 Task: Format Manipulation: Convert a video to a format suitable for digital signage.
Action: Mouse moved to (634, 596)
Screenshot: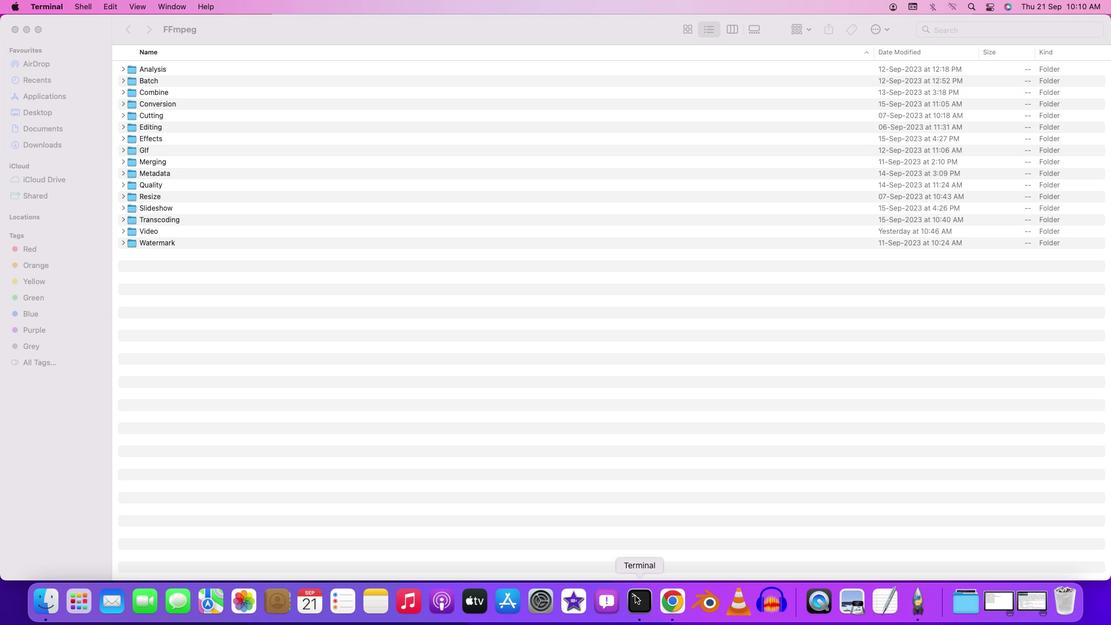 
Action: Mouse pressed right at (634, 596)
Screenshot: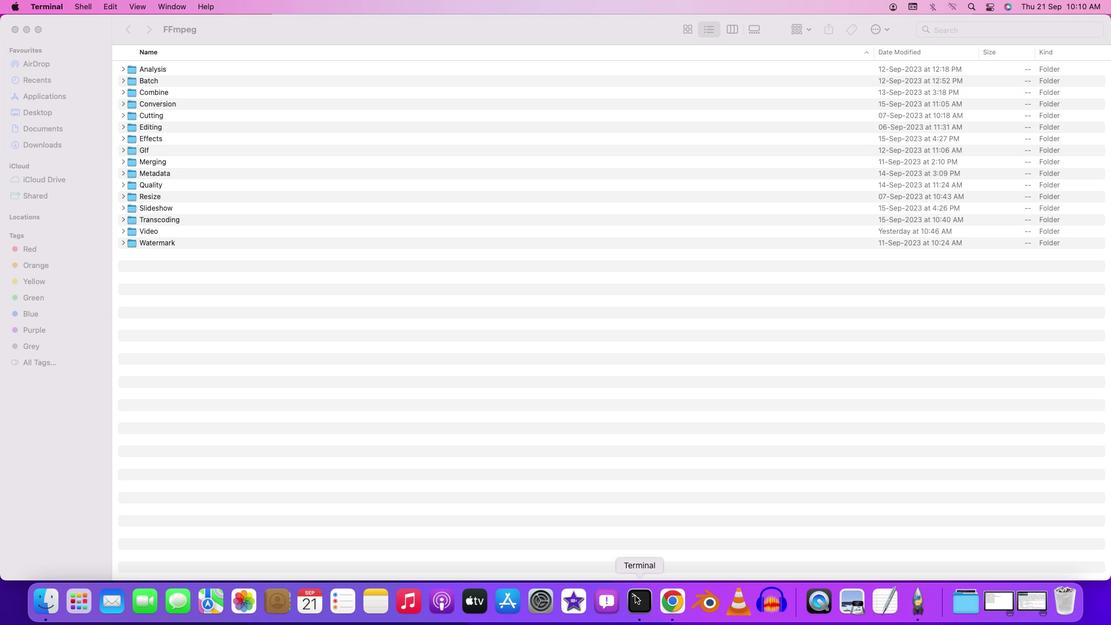 
Action: Mouse moved to (661, 452)
Screenshot: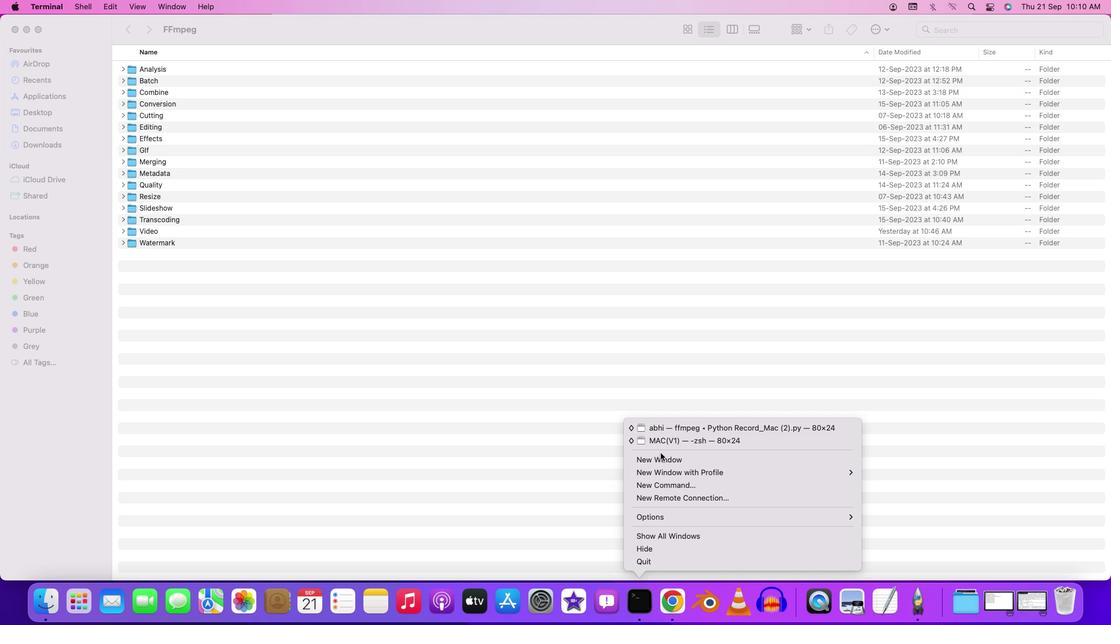 
Action: Mouse pressed left at (661, 452)
Screenshot: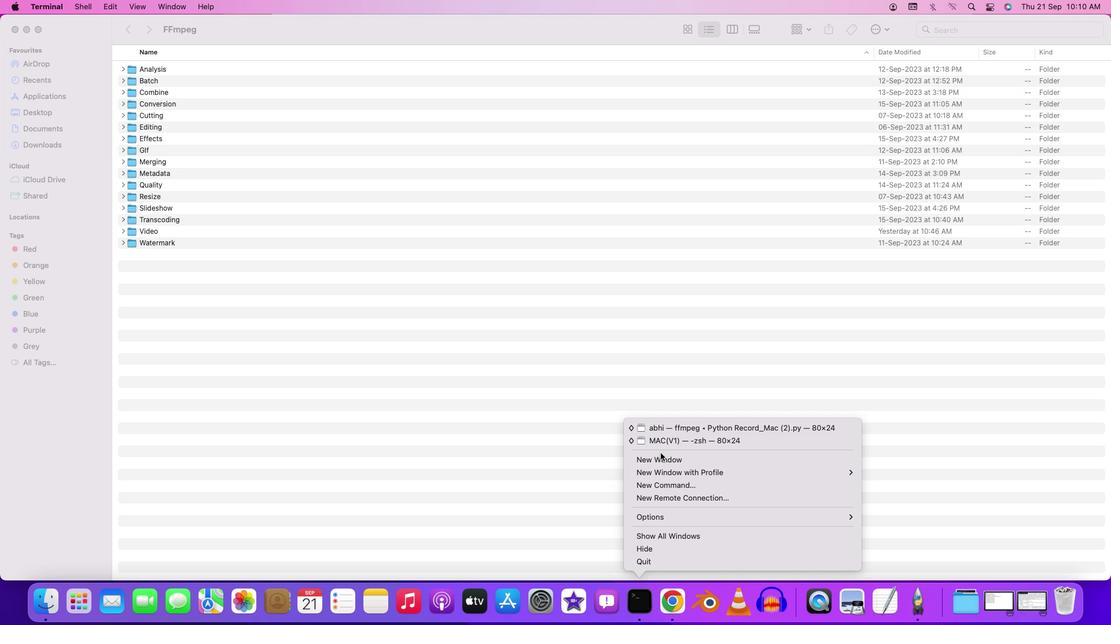 
Action: Mouse moved to (659, 457)
Screenshot: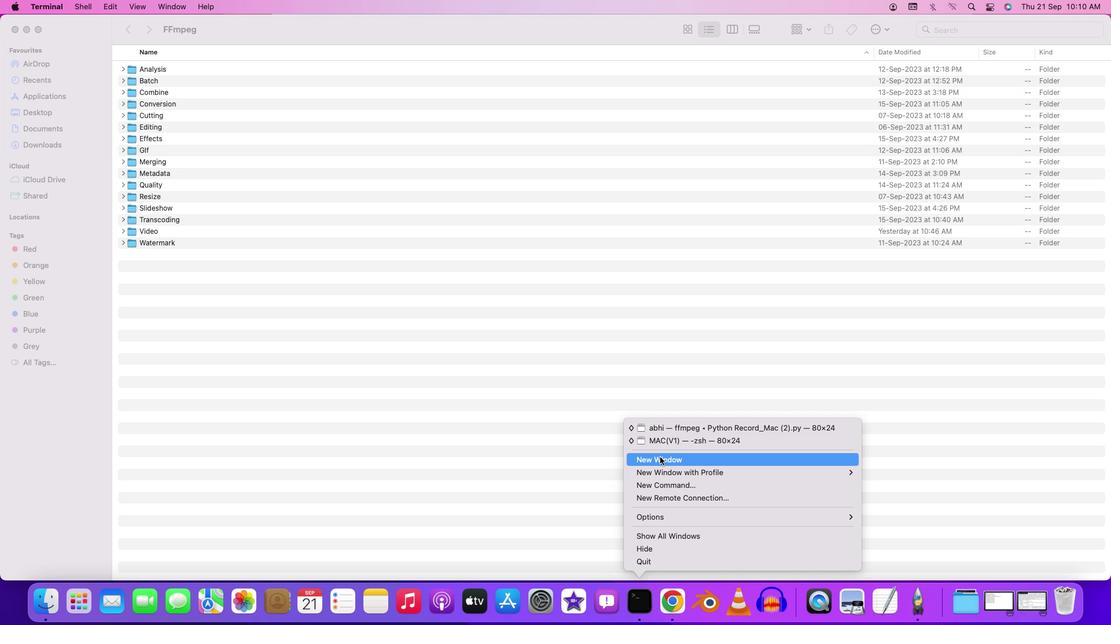 
Action: Mouse pressed left at (659, 457)
Screenshot: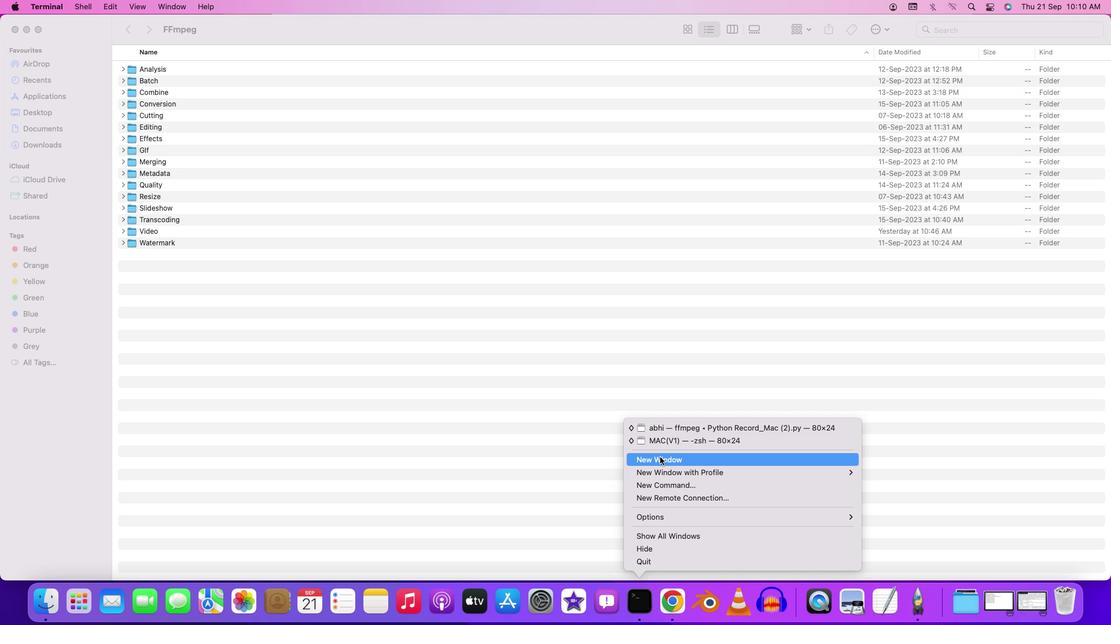 
Action: Mouse moved to (80, 21)
Screenshot: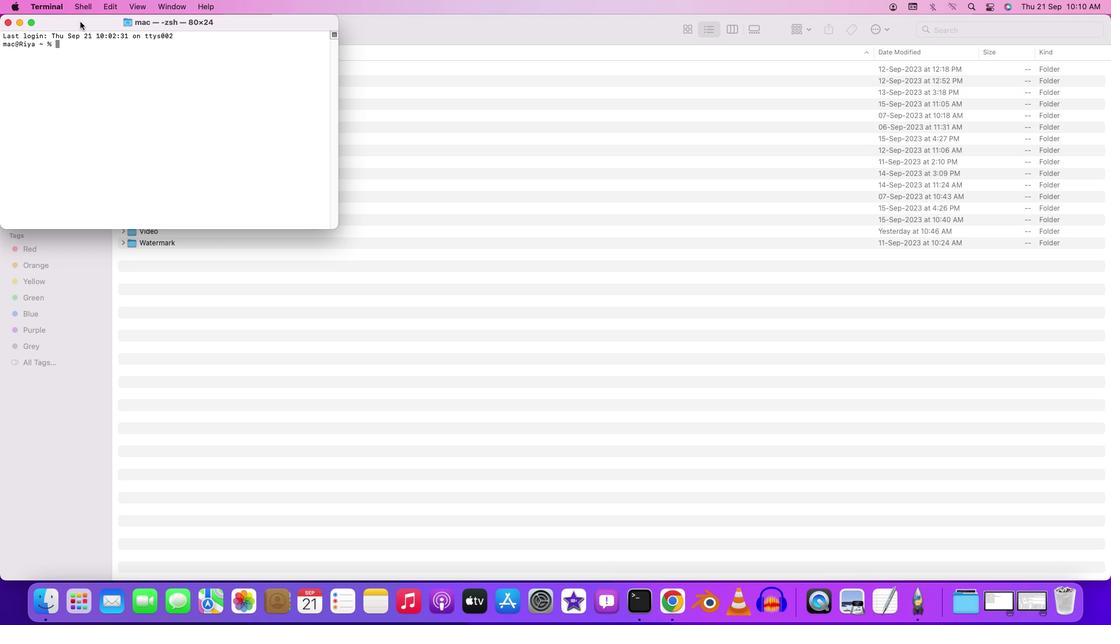 
Action: Mouse pressed left at (80, 21)
Screenshot: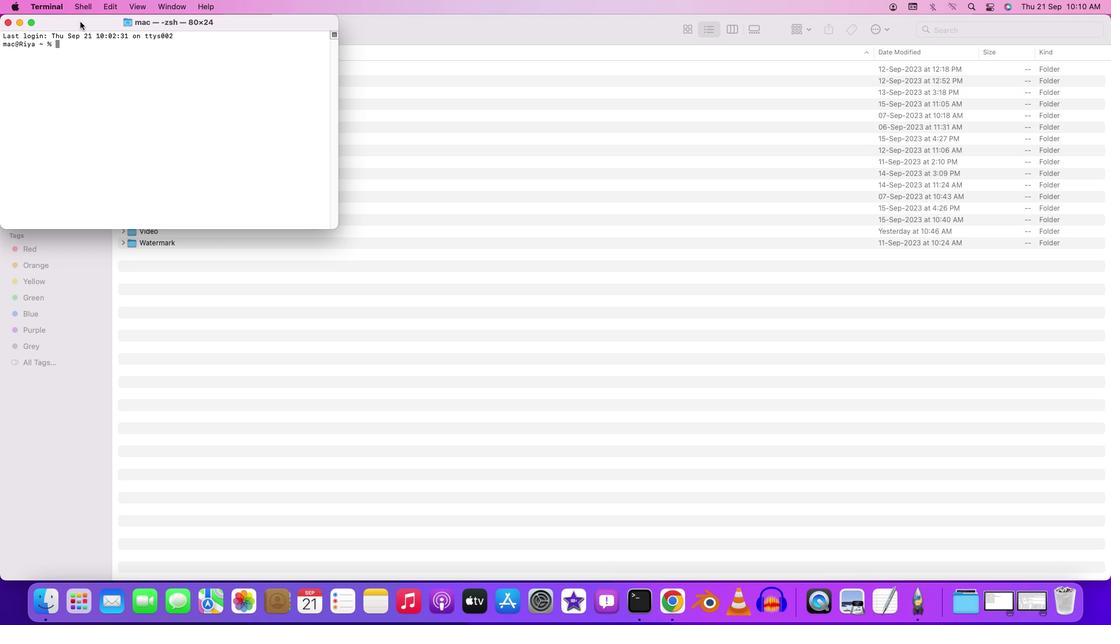 
Action: Mouse pressed left at (80, 21)
Screenshot: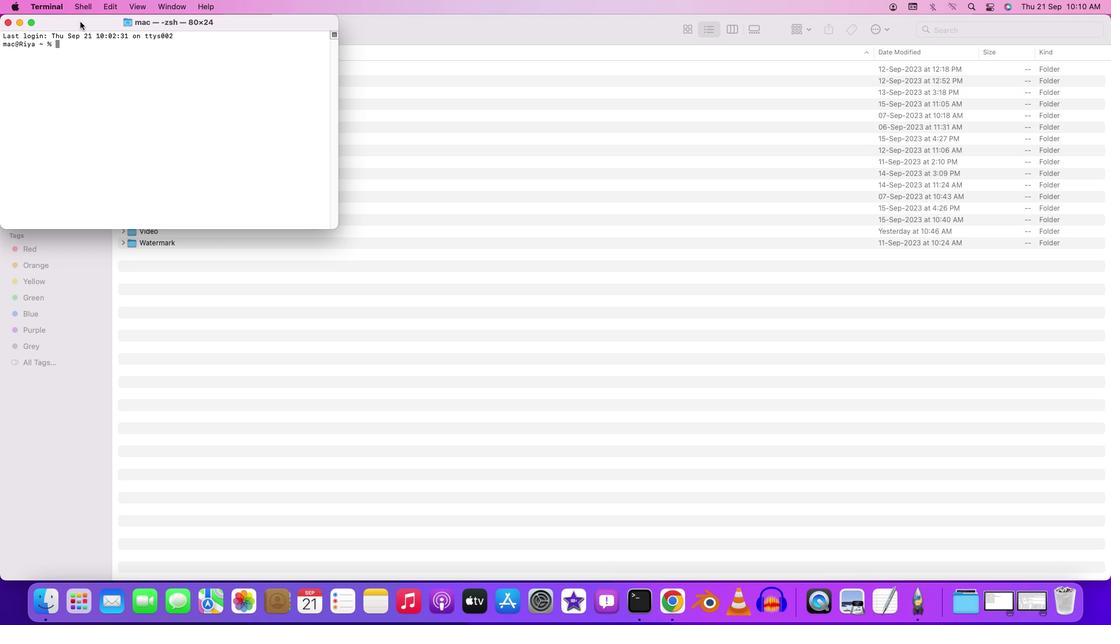 
Action: Mouse moved to (83, 56)
Screenshot: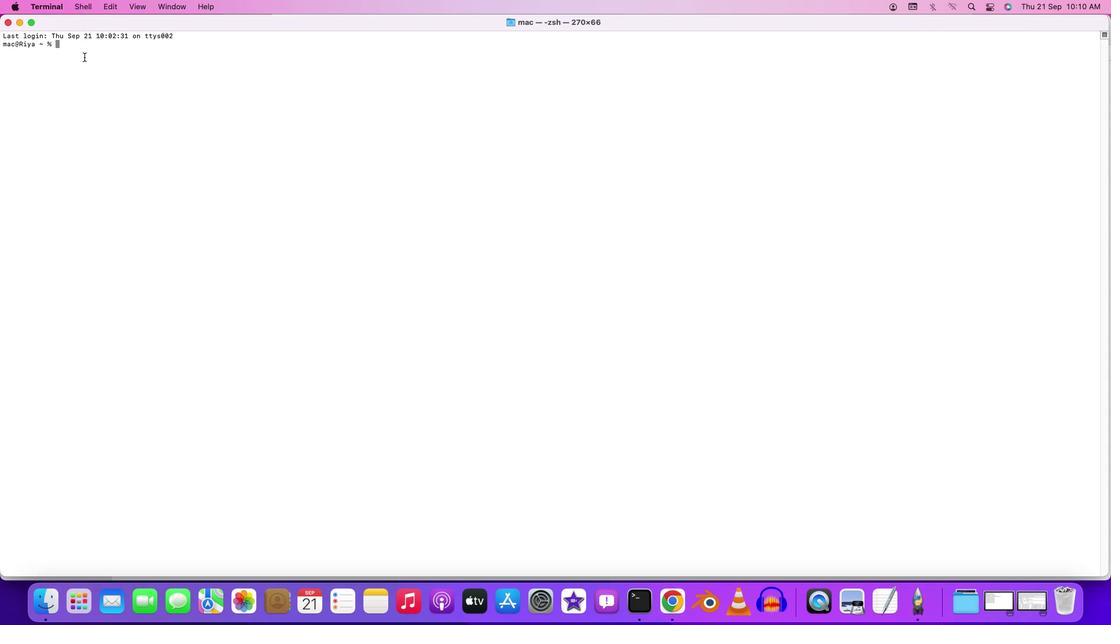 
Action: Mouse pressed left at (83, 56)
Screenshot: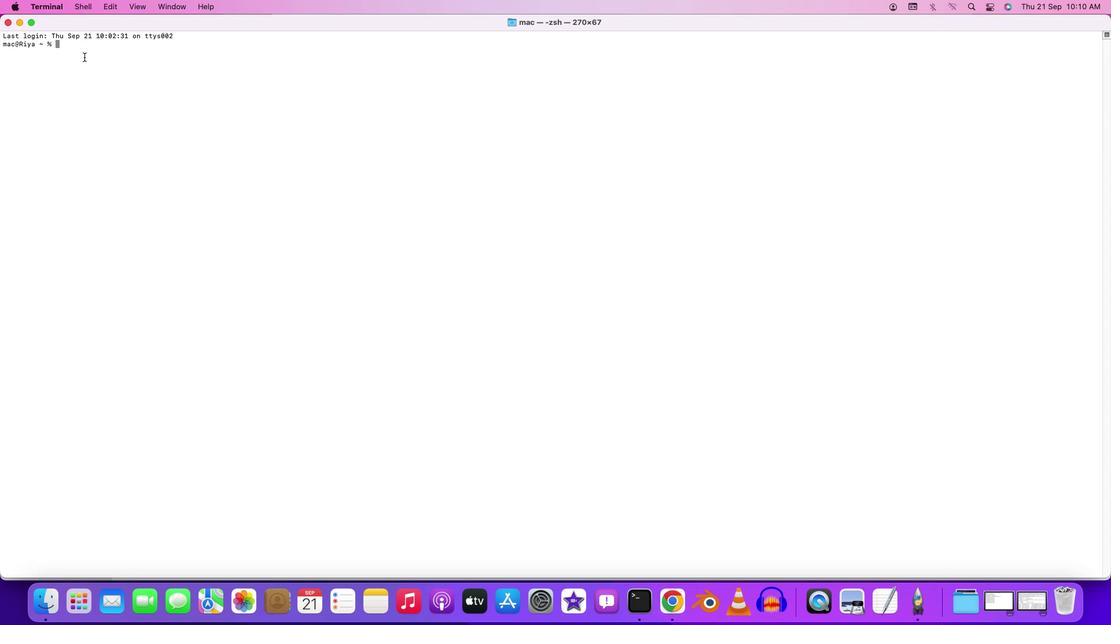 
Action: Key pressed 'c''d'Key.space'd''e''s''k''t''o''p'Key.enter'c''d'Key.space'f''f''m''p''e''g'Key.enter'c''d'Key.space'b''a''t''h'Key.spaceKey.backspaceKey.backspace'c''h'Key.enter'c''d'Key.space'v''i''d''o''e'Key.enter'c''d'Key.space'v''i''d''e''o'Key.enter'f''f''m''p''e''g'Key.space'-''i'Key.space'i''n''p''u''t''4''k''.''m''p''4'Key.spaceKey.backspaceKey.space'-'Key.spaceKey.backspace'v''f'Key.backspace'f'Key.leftKey.leftKey.rightKey.rightKey.rightKey.spaceKey.shift'"''s''c''a''l''e''=''1''9''2''0'Key.shift':''1''0''8''0'Key.shift'"'Key.spaceKey.backspaceKey.backspaceKey.shift'"'Key.space'-''r'Key.spaceKey.spaceKey.backspace'3''0'Key.space'-''c'Key.shift':''v'Key.spaceKey.backspaceKey.leftKey.leftKey.leftKey.leftKey.leftKey.leftKey.leftKey.leftKey.leftKey.leftKey.leftKey.leftKey.leftKey.leftKey.leftKey.rightKey.rightKey.rightKey.rightKey.rightKey.rightKey.rightKey.rightKey.rightKey.rightKey.rightKey.rightKey.rightKey.rightKey.rightKey.rightKey.rightKey.space'l''i''b''x''2''6''4'Key.space'-''b'Key.shift':''b'Key.spaceKey.backspaceKey.backspace'b'Key.backspace'n'Key.backspace'v'Key.space'5'Key.shift'M'Key.space'-''a''n'Key.space'o''j'Key.backspace'u''t''p''u''t'Key.shift'_''f''o''r'Key.shift'_''d''i''g''i''t''a''l'Key.shift'_''d''i''g''i'Key.spaceKey.backspaceKey.backspace'i''t''a''l'Key.spaceKey.backspaceKey.shiftKey.backspaceKey.backspaceKey.backspaceKey.backspaceKey.backspaceKey.backspaceKey.backspace's''i''g''h''n''a'Key.backspaceKey.backspaceKey.backspace'n''a''g''e''.''m''p''4'Key.enter
Screenshot: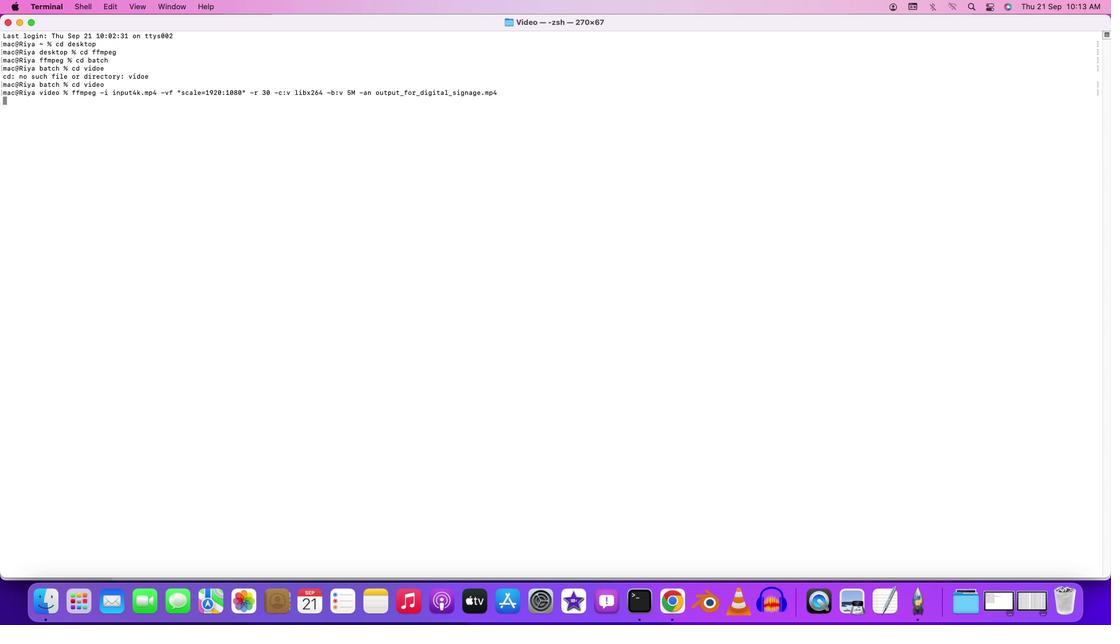 
Action: Mouse moved to (494, 474)
Screenshot: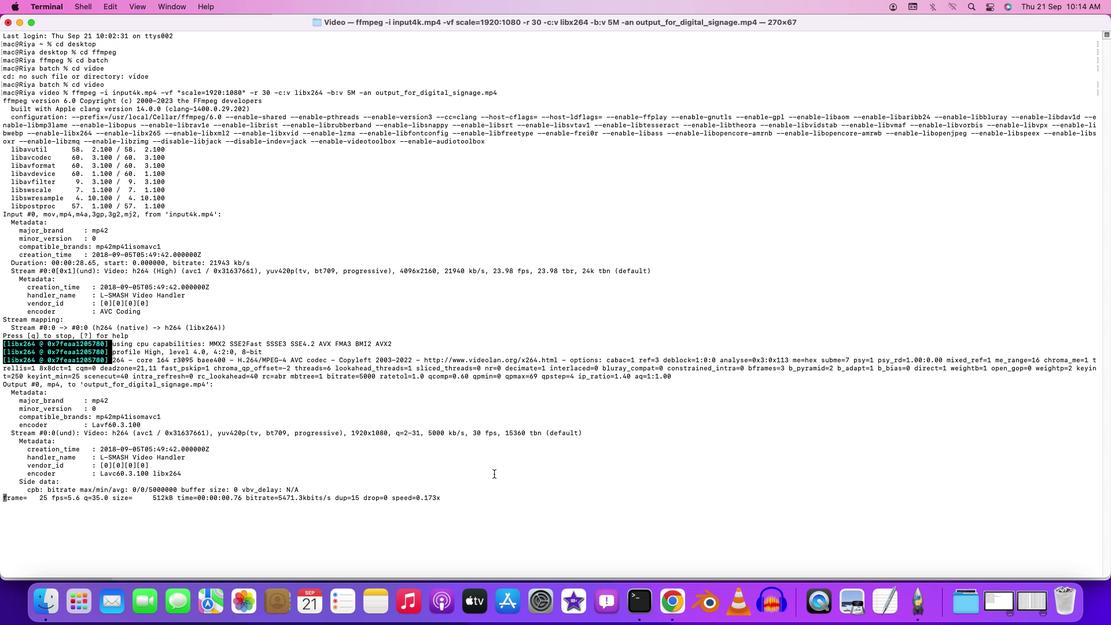 
Action: Mouse pressed left at (494, 474)
Screenshot: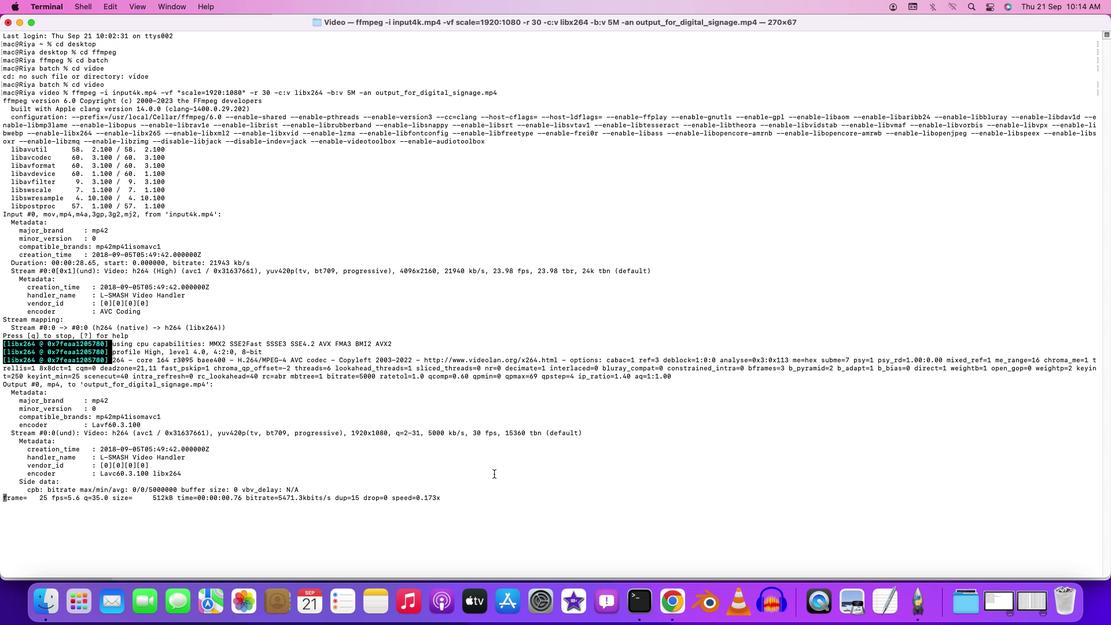 
